 Task: Create a due date automation trigger when advanced on, on the monday of the week a card is due add dates starting in between 1 and 5 days at 11:00 AM.
Action: Mouse moved to (949, 85)
Screenshot: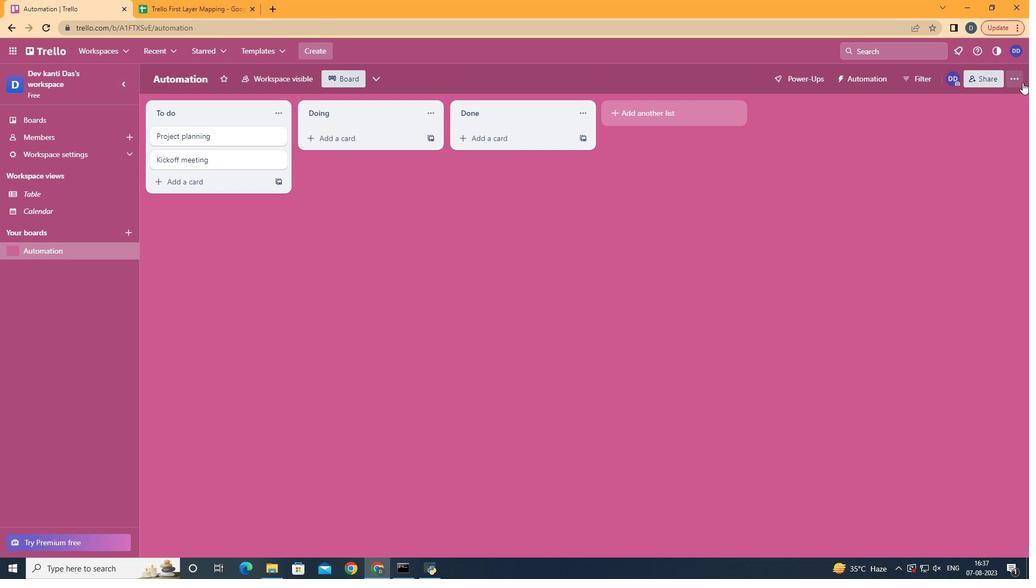 
Action: Mouse pressed left at (949, 85)
Screenshot: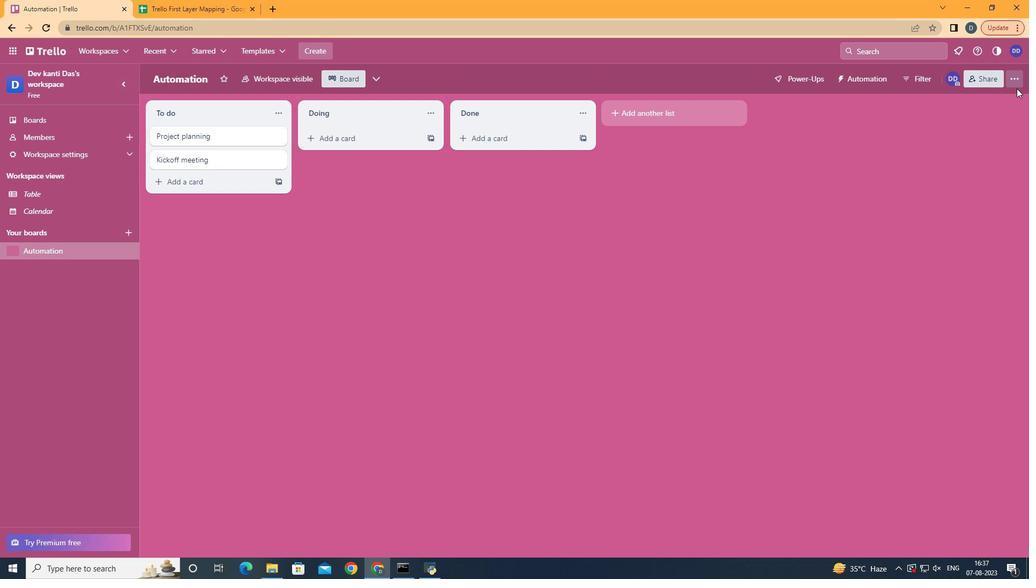 
Action: Mouse moved to (886, 240)
Screenshot: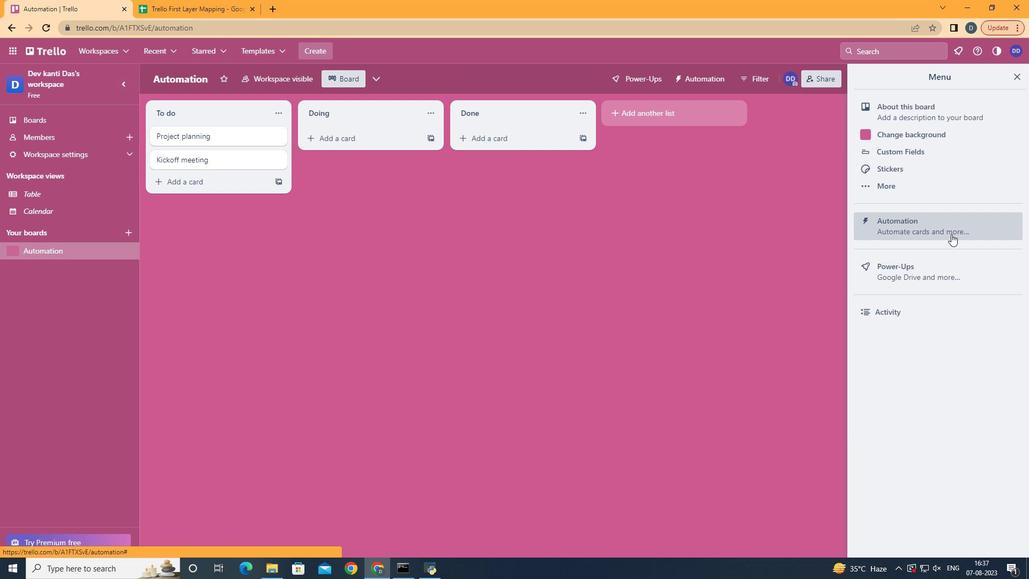 
Action: Mouse pressed left at (886, 240)
Screenshot: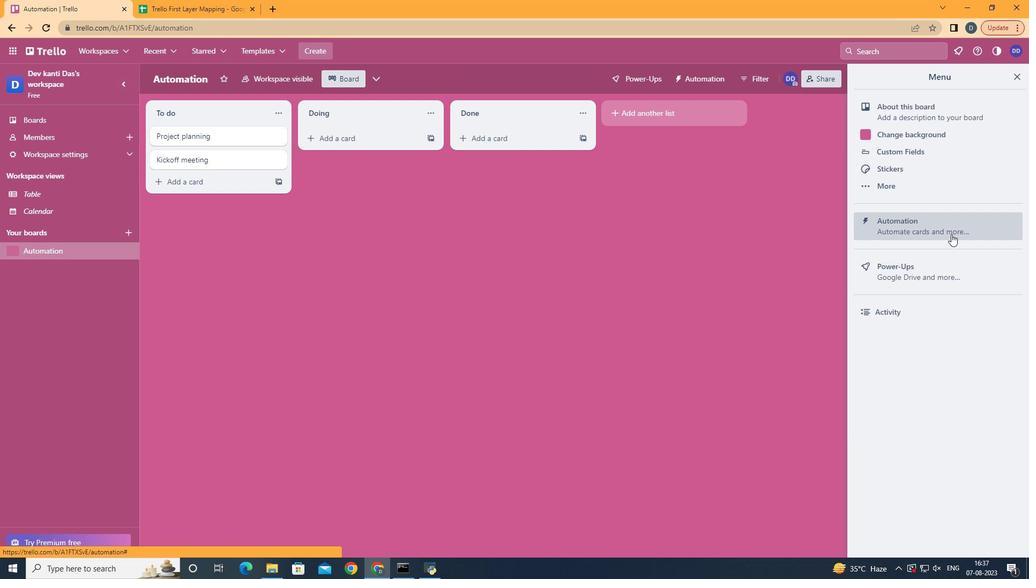 
Action: Mouse moved to (240, 230)
Screenshot: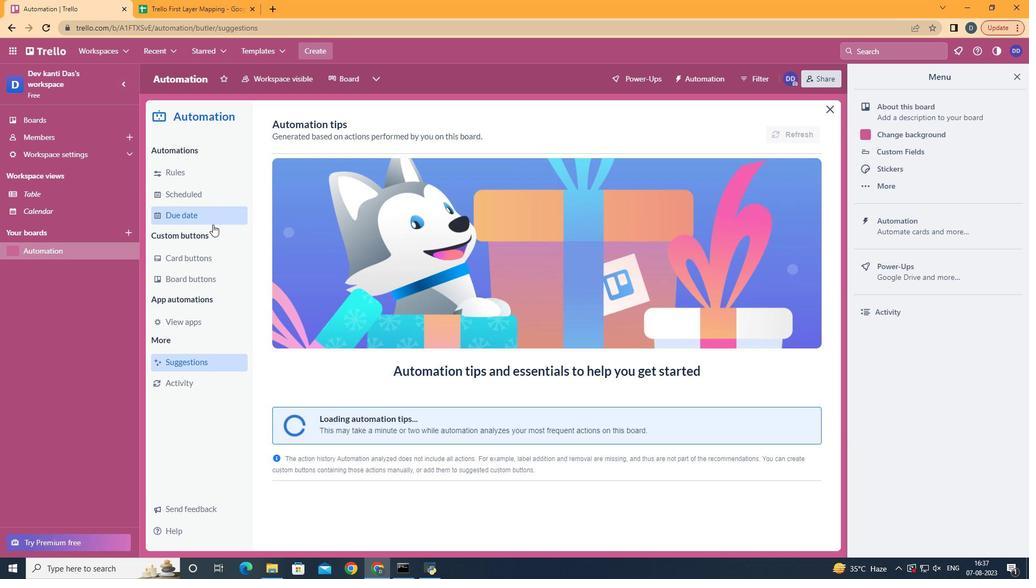 
Action: Mouse pressed left at (240, 230)
Screenshot: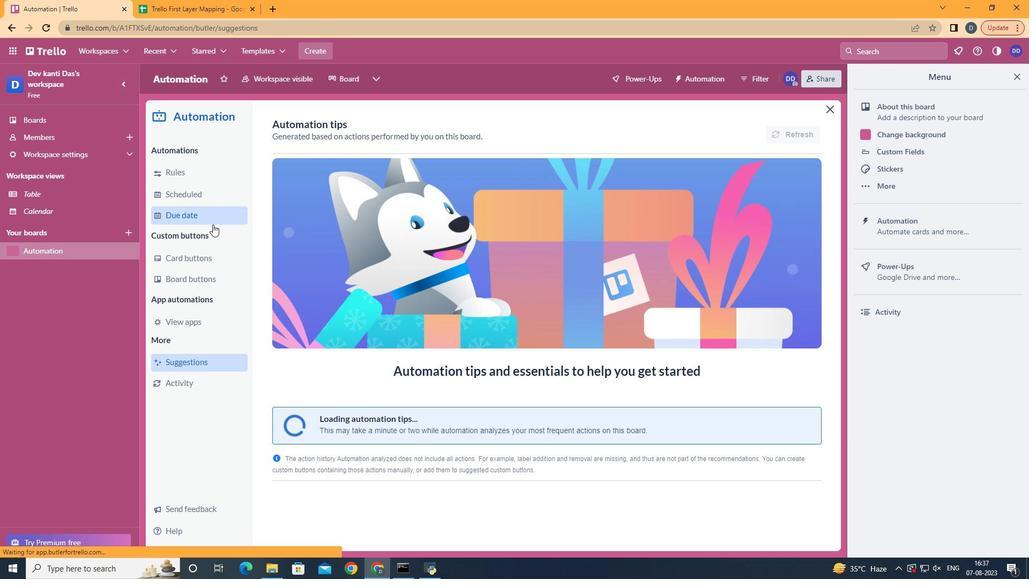 
Action: Mouse moved to (717, 135)
Screenshot: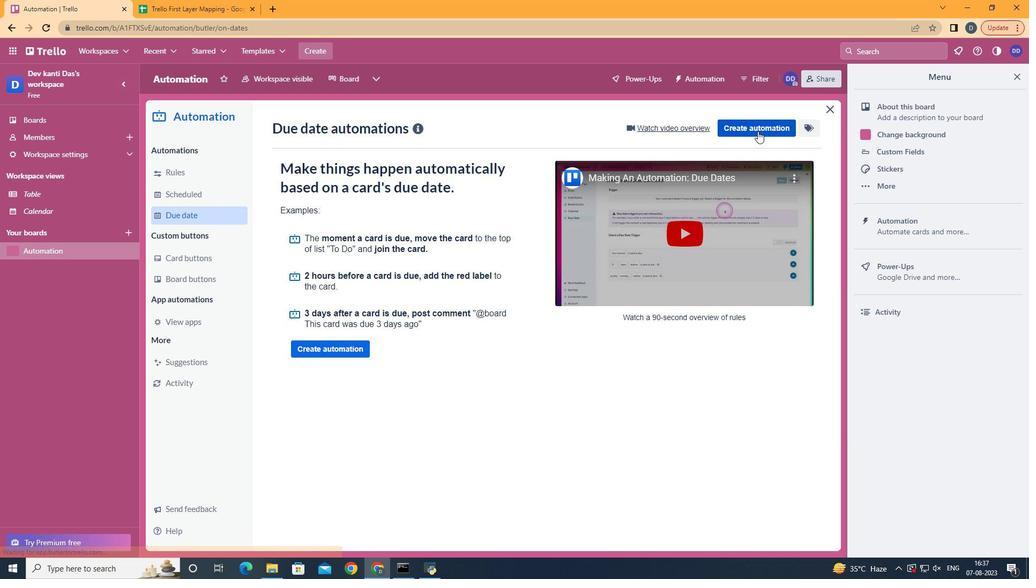 
Action: Mouse pressed left at (717, 135)
Screenshot: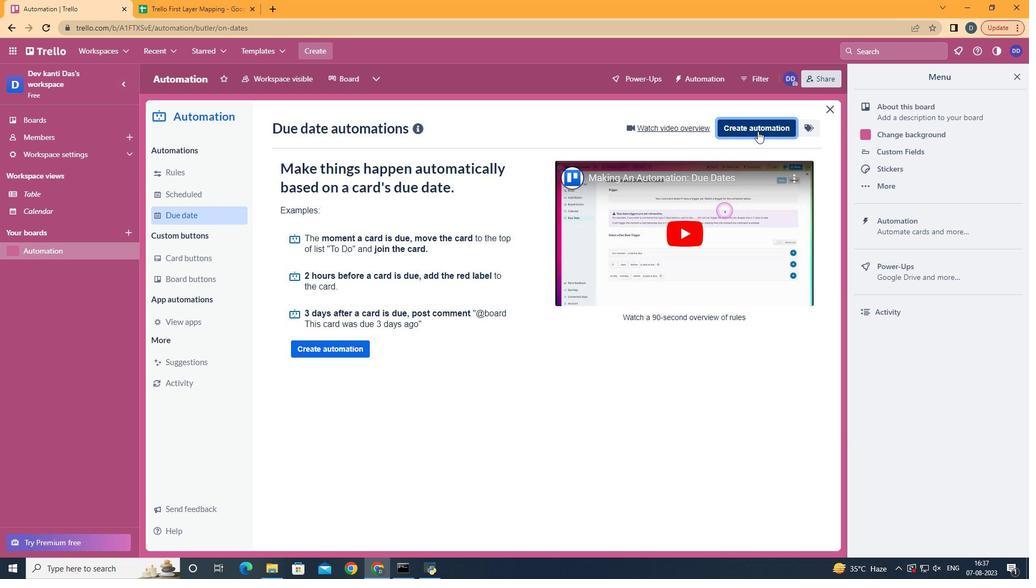 
Action: Mouse moved to (537, 231)
Screenshot: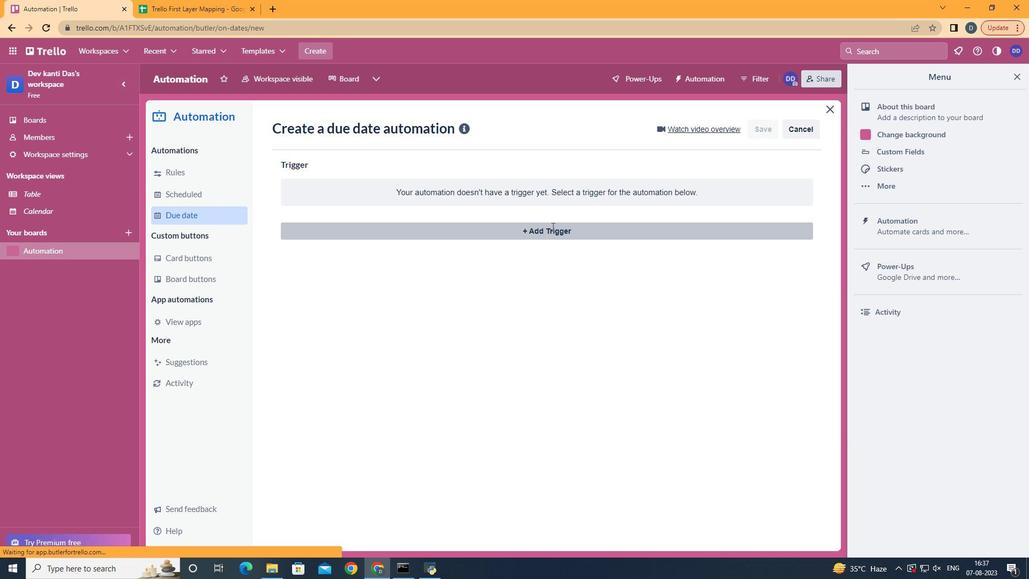 
Action: Mouse pressed left at (537, 231)
Screenshot: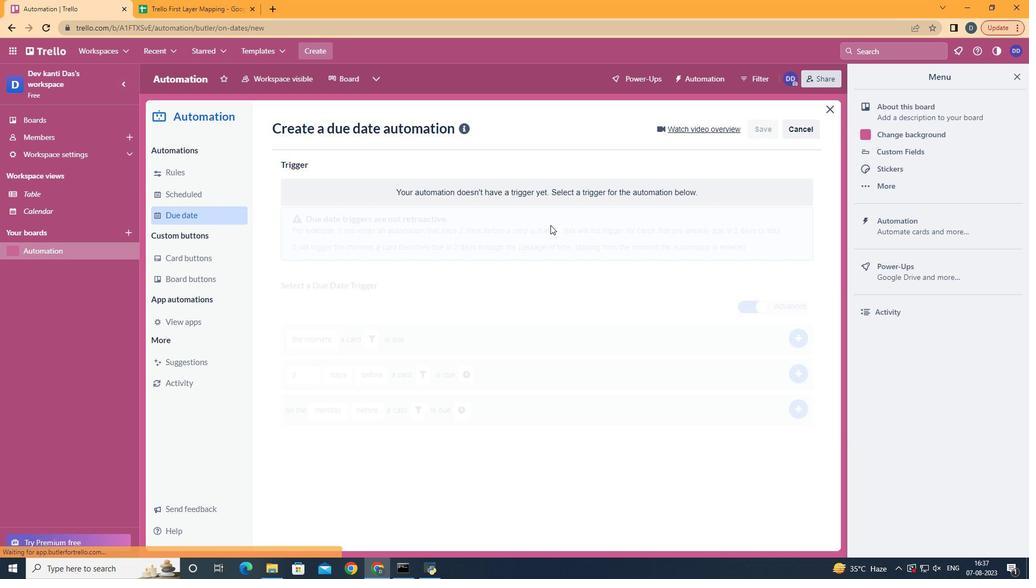 
Action: Mouse moved to (358, 287)
Screenshot: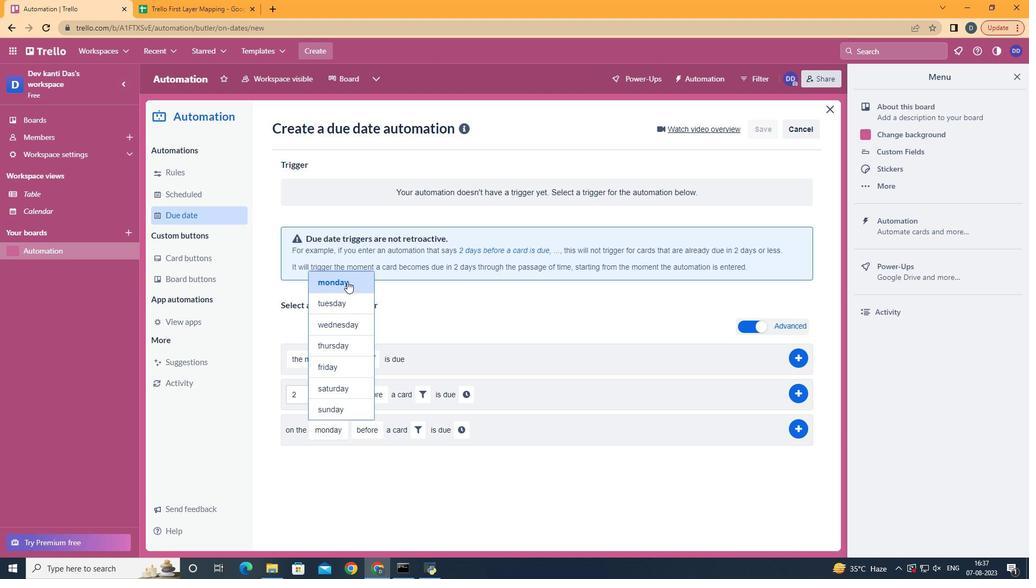 
Action: Mouse pressed left at (358, 287)
Screenshot: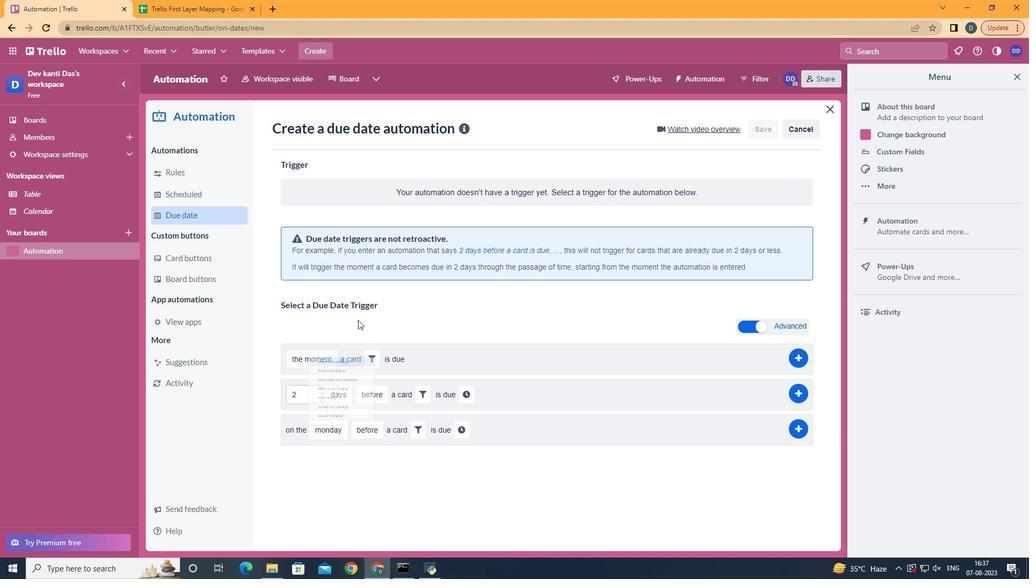 
Action: Mouse moved to (384, 502)
Screenshot: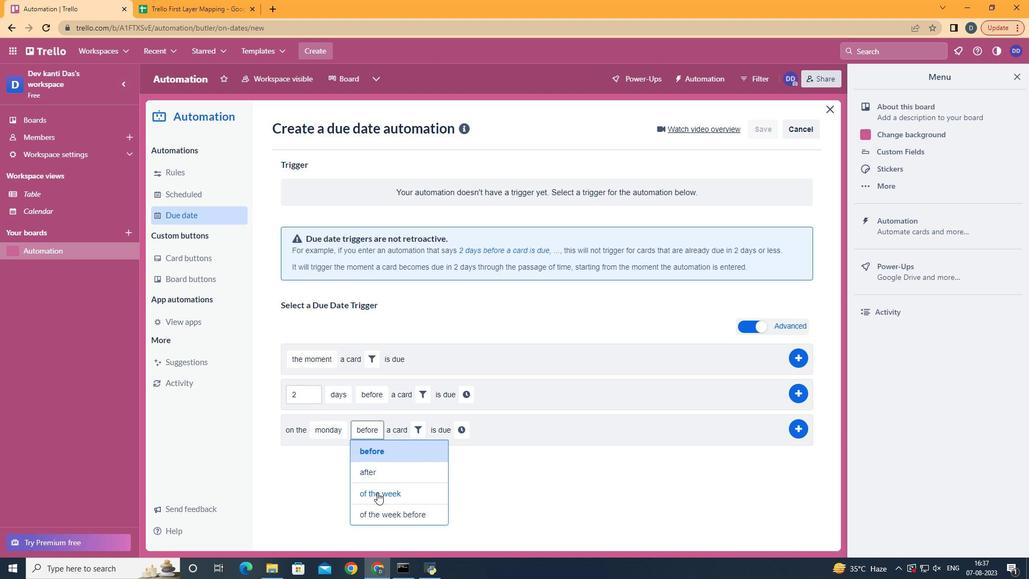 
Action: Mouse pressed left at (384, 502)
Screenshot: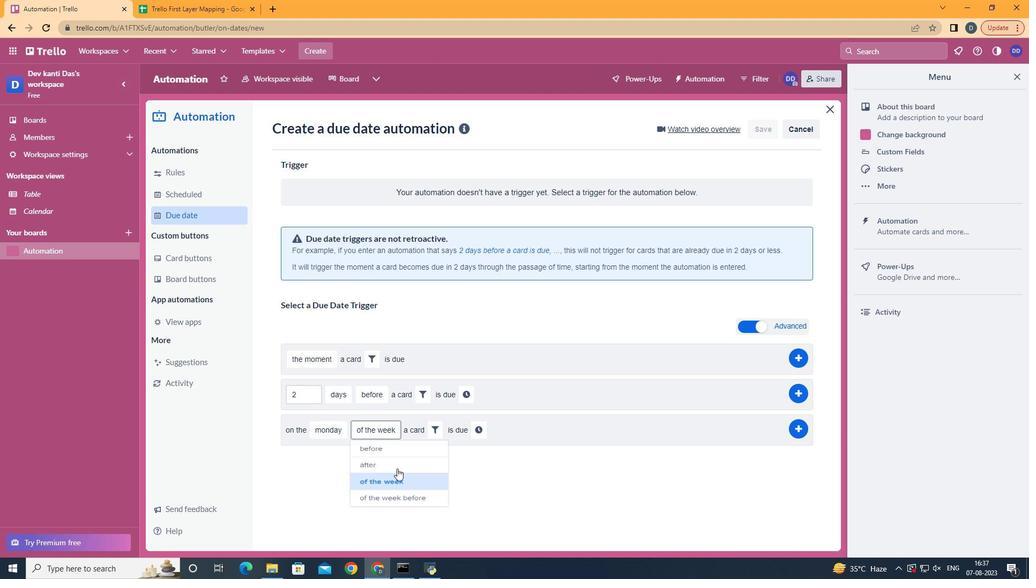 
Action: Mouse moved to (430, 442)
Screenshot: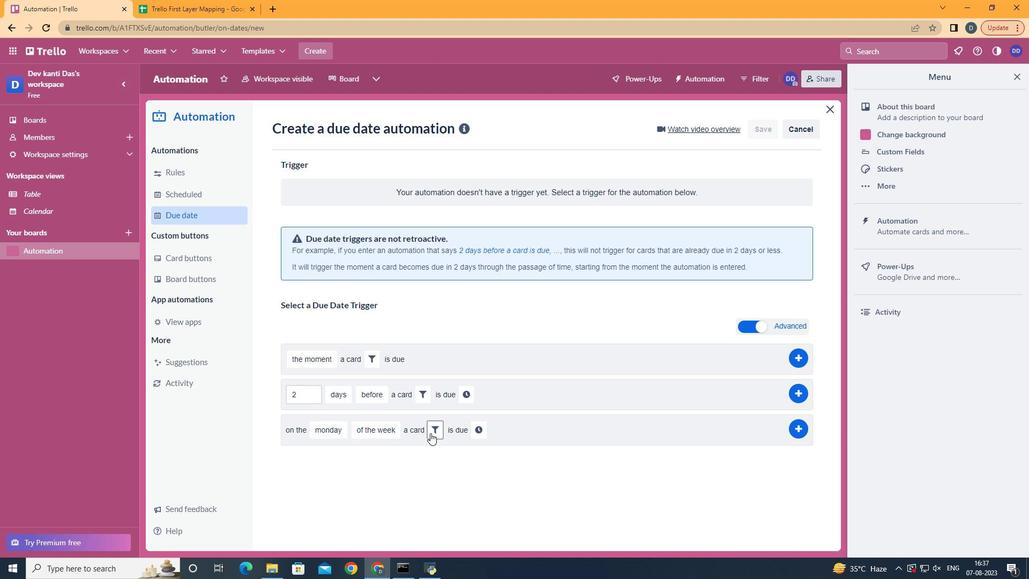 
Action: Mouse pressed left at (430, 442)
Screenshot: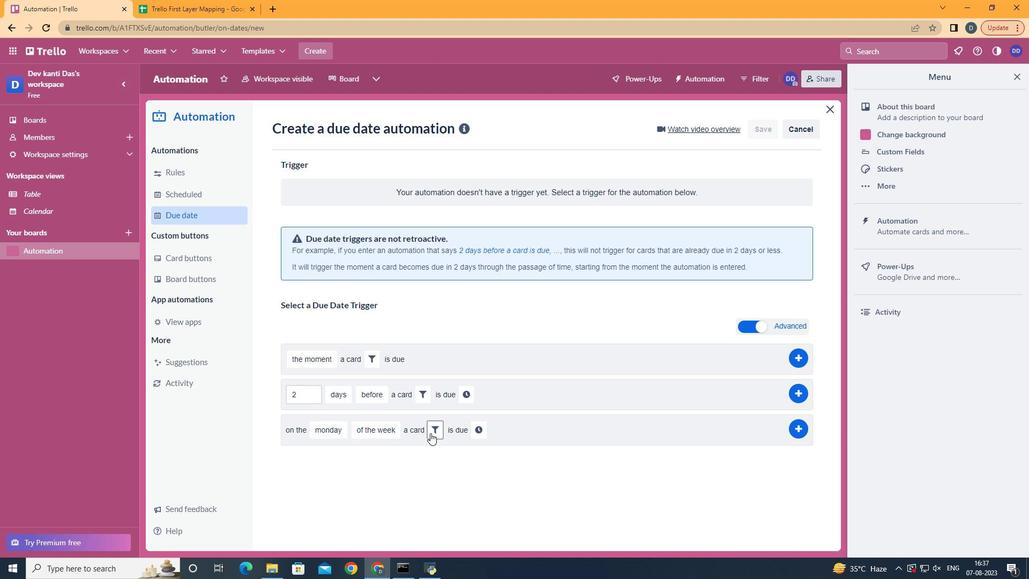 
Action: Mouse moved to (480, 484)
Screenshot: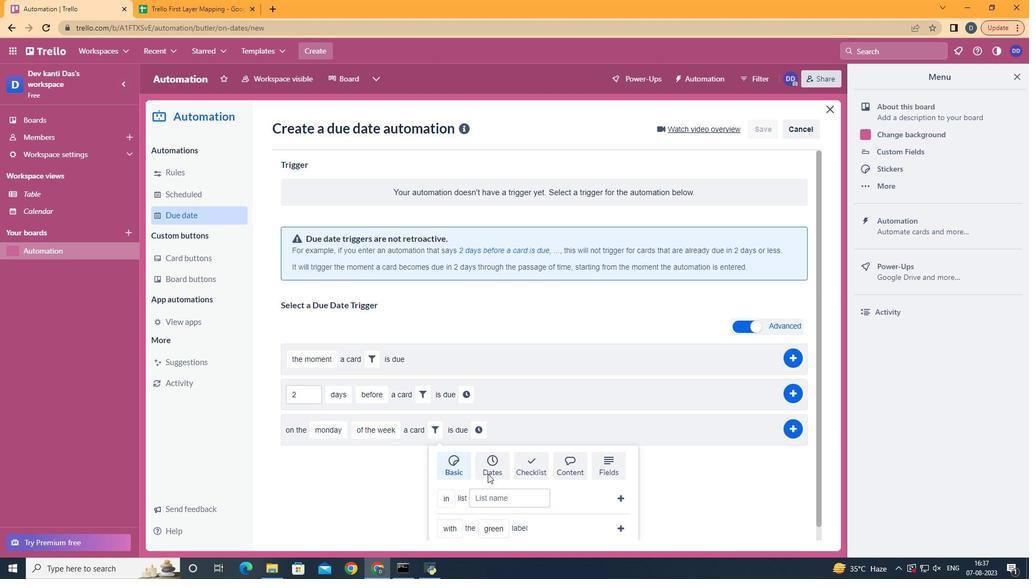 
Action: Mouse pressed left at (480, 484)
Screenshot: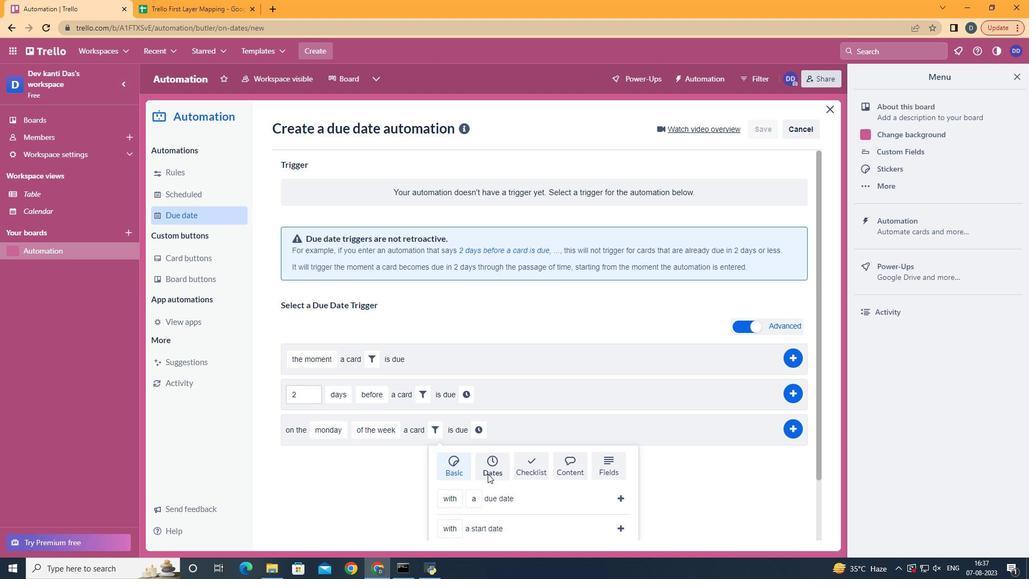 
Action: Mouse moved to (482, 480)
Screenshot: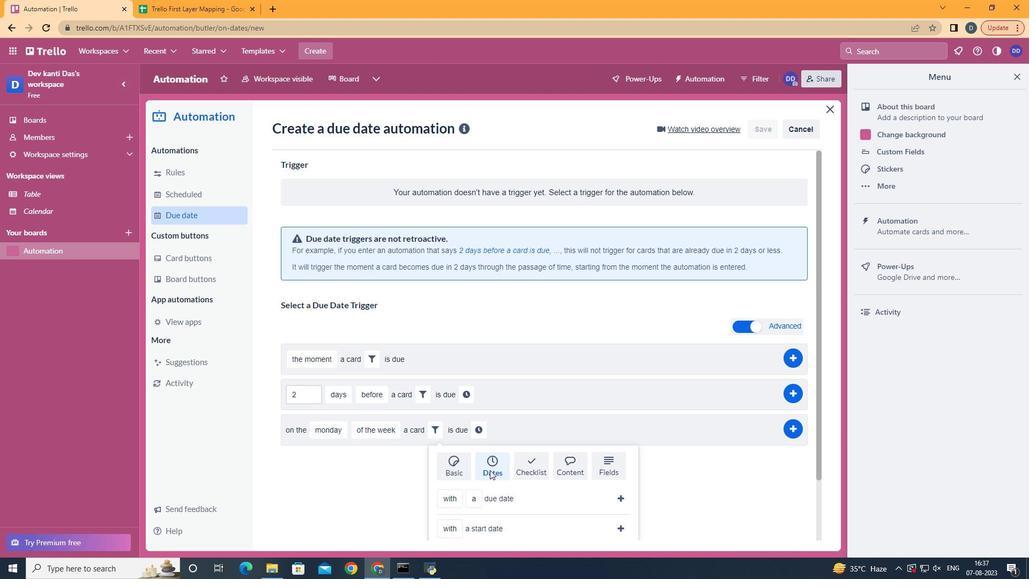 
Action: Mouse scrolled (482, 479) with delta (0, 0)
Screenshot: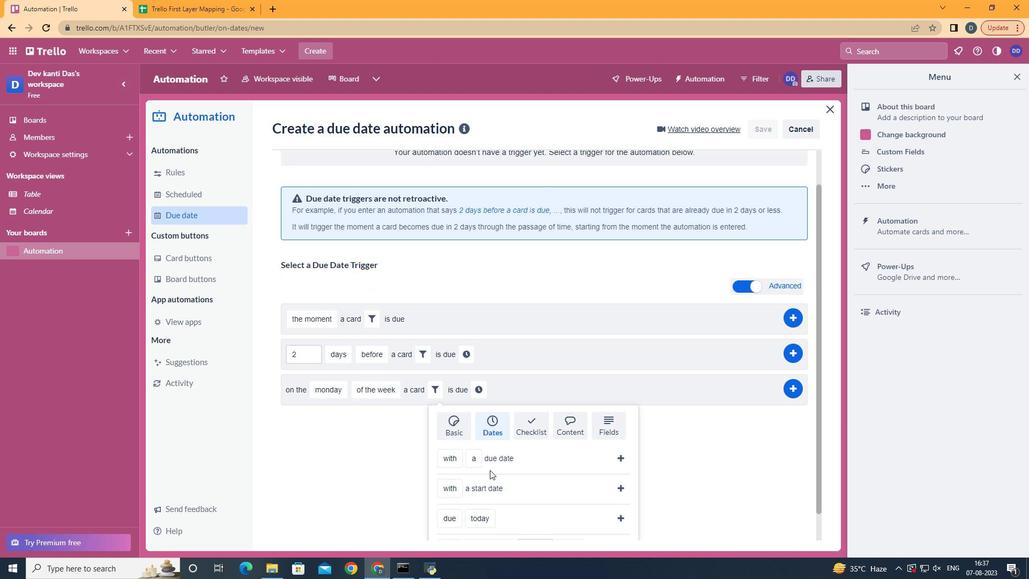 
Action: Mouse scrolled (482, 479) with delta (0, 0)
Screenshot: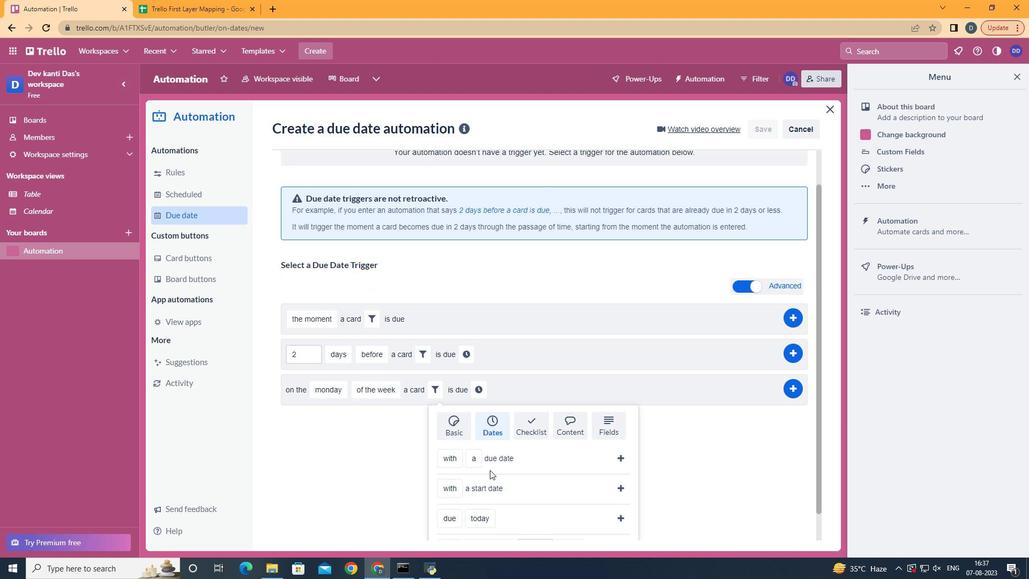 
Action: Mouse scrolled (482, 479) with delta (0, 0)
Screenshot: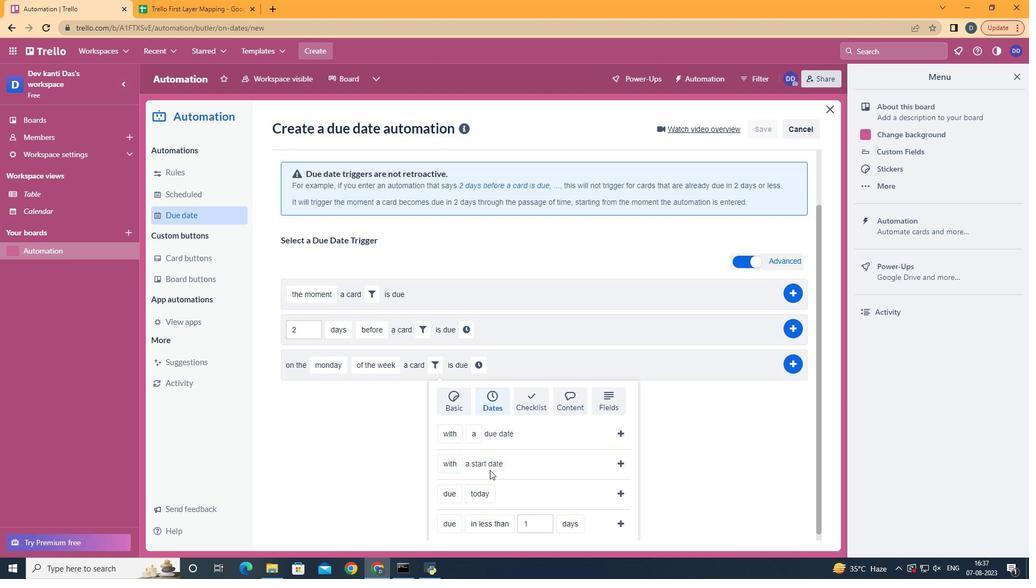 
Action: Mouse moved to (462, 509)
Screenshot: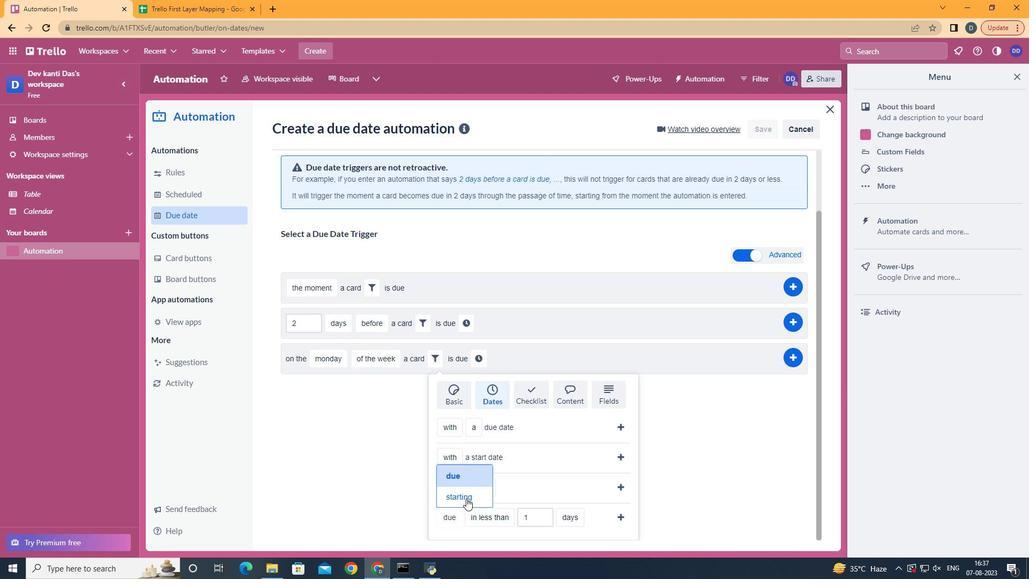 
Action: Mouse pressed left at (462, 509)
Screenshot: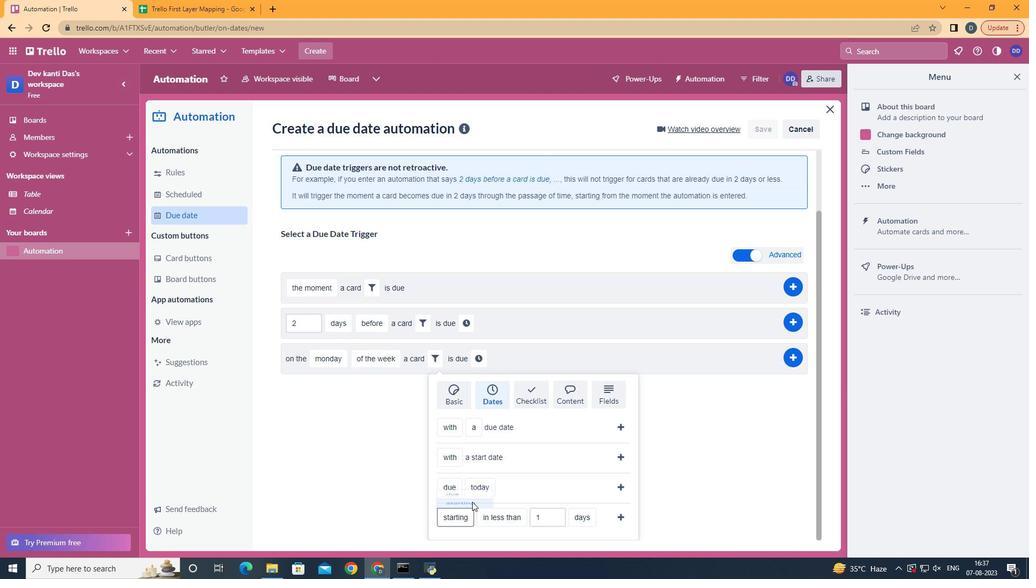 
Action: Mouse moved to (497, 511)
Screenshot: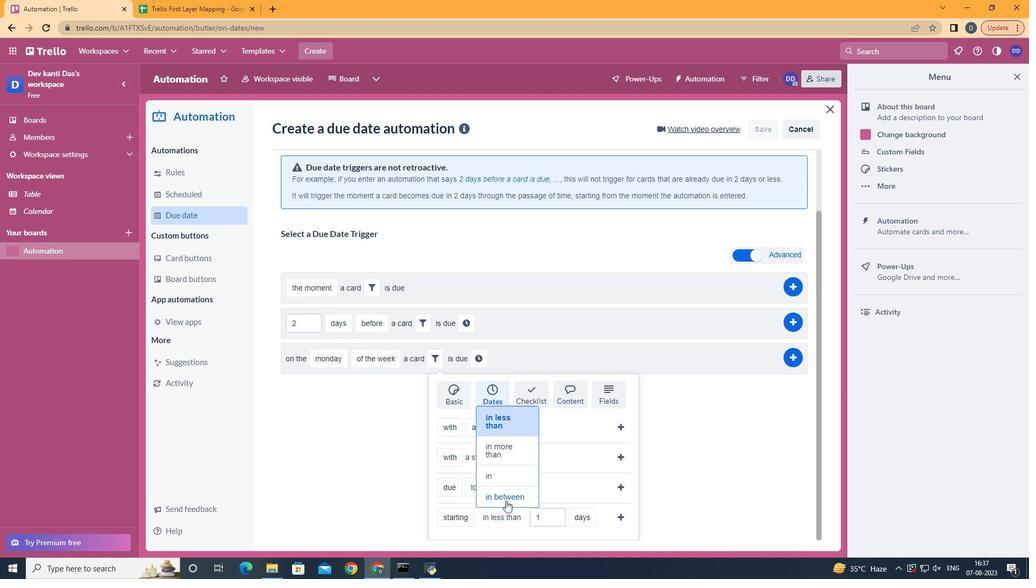 
Action: Mouse pressed left at (497, 511)
Screenshot: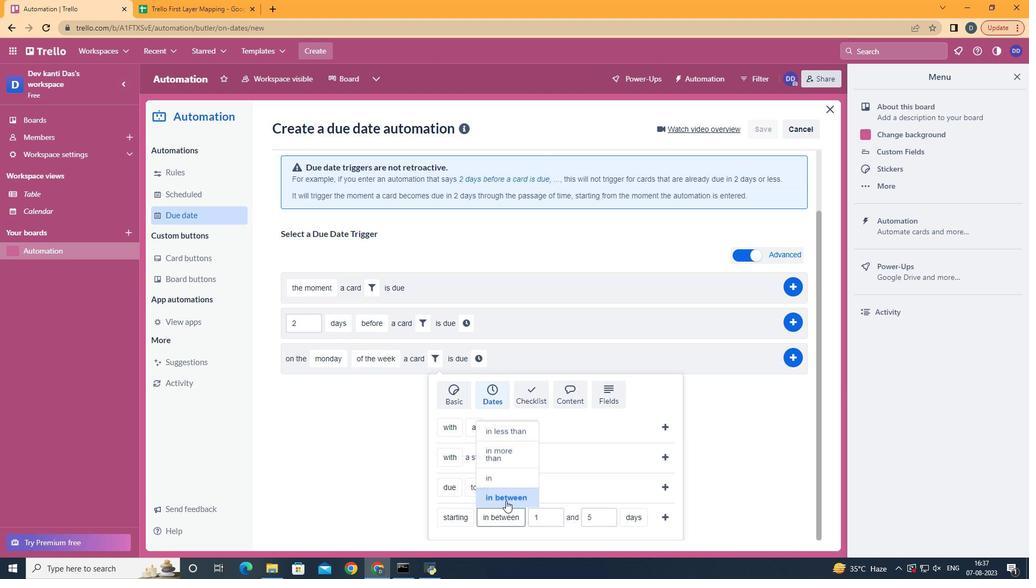 
Action: Mouse moved to (618, 485)
Screenshot: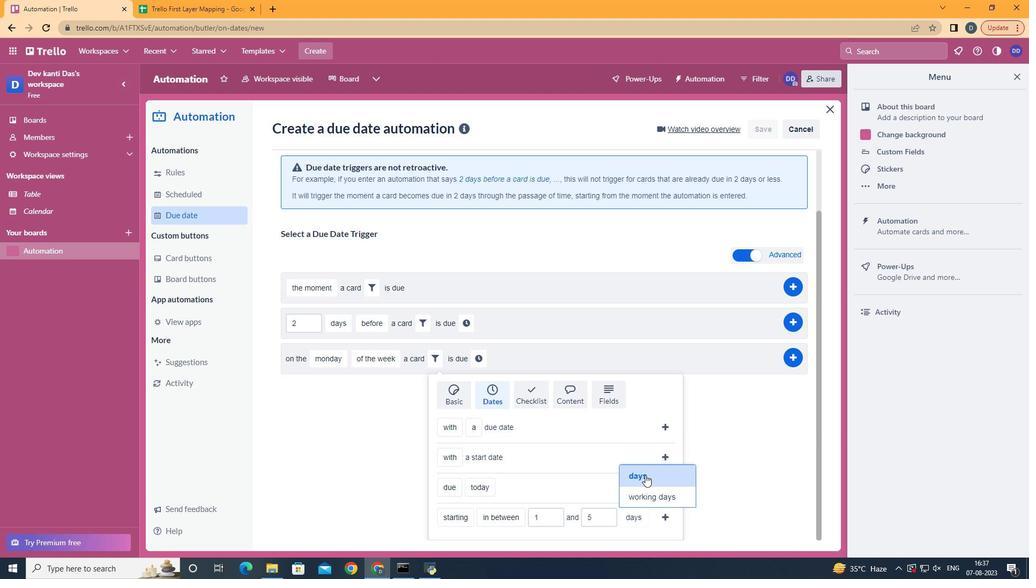
Action: Mouse pressed left at (618, 485)
Screenshot: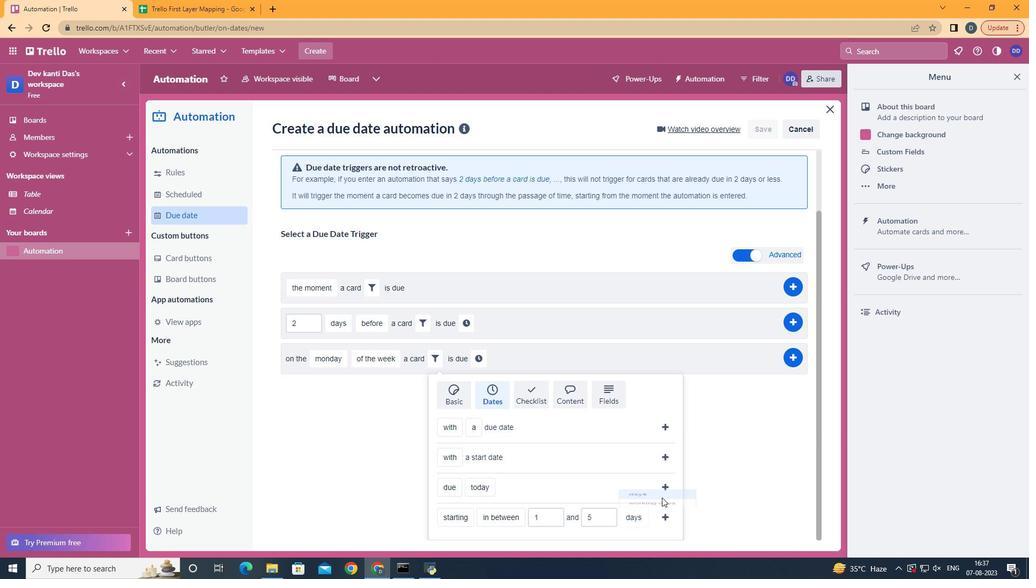 
Action: Mouse moved to (634, 528)
Screenshot: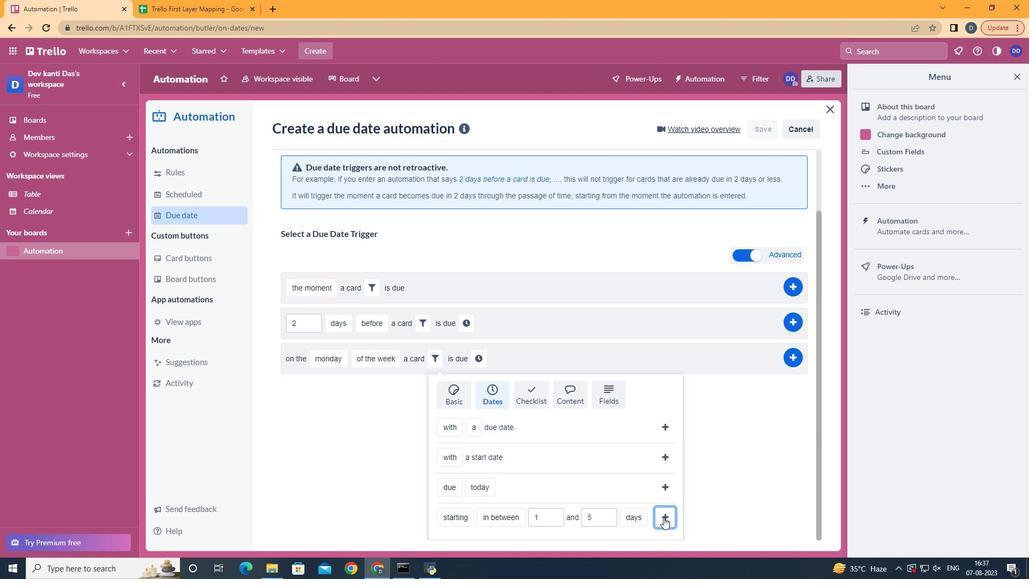 
Action: Mouse pressed left at (634, 528)
Screenshot: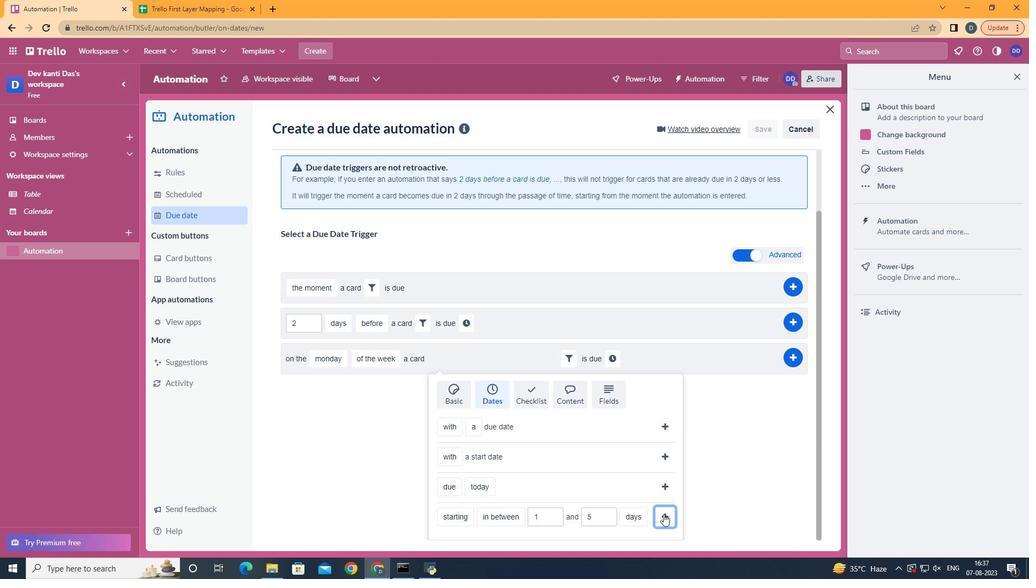 
Action: Mouse moved to (594, 443)
Screenshot: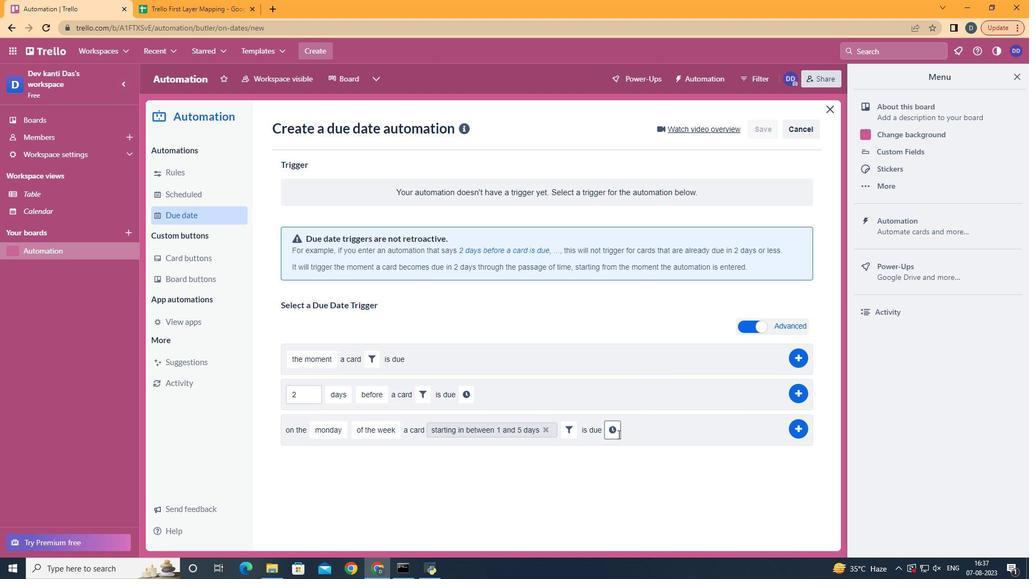 
Action: Mouse pressed left at (594, 443)
Screenshot: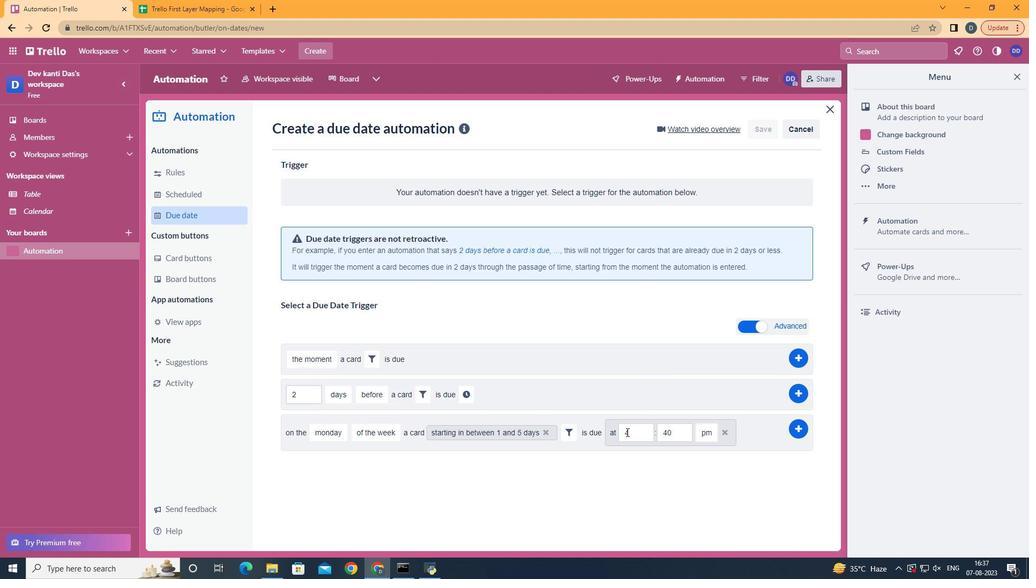 
Action: Mouse moved to (616, 442)
Screenshot: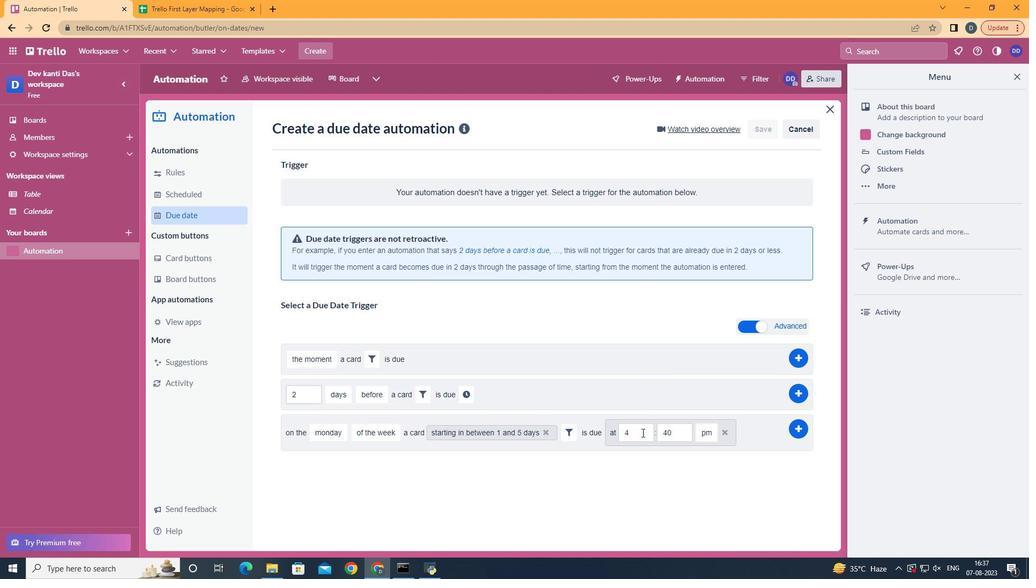 
Action: Mouse pressed left at (616, 442)
Screenshot: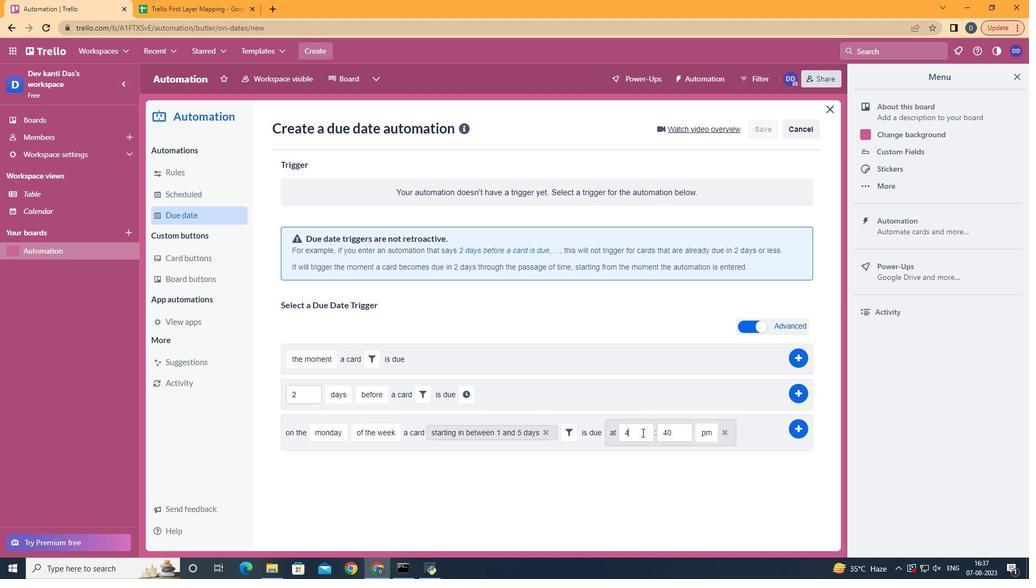 
Action: Key pressed <Key.backspace>11
Screenshot: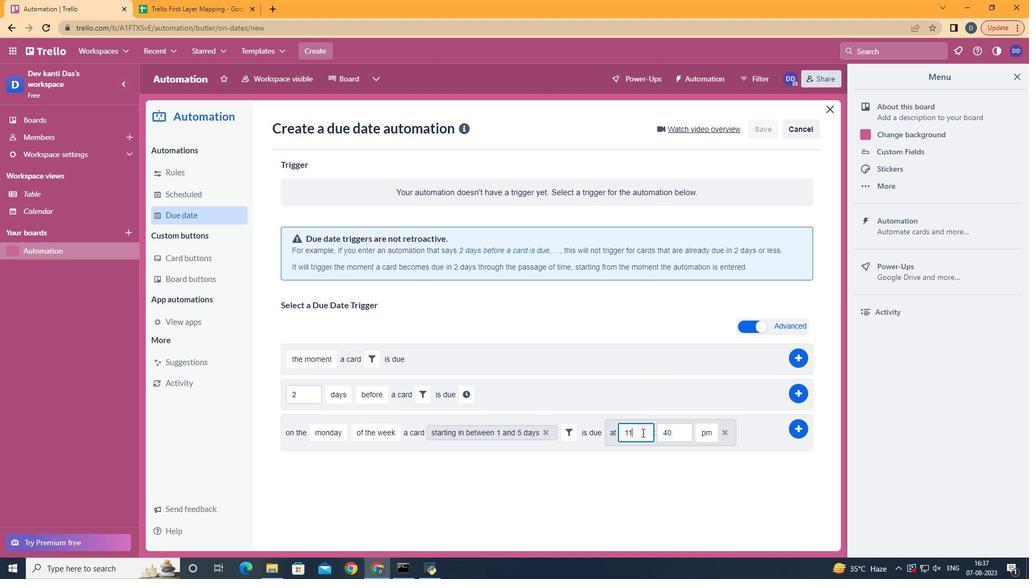 
Action: Mouse moved to (647, 449)
Screenshot: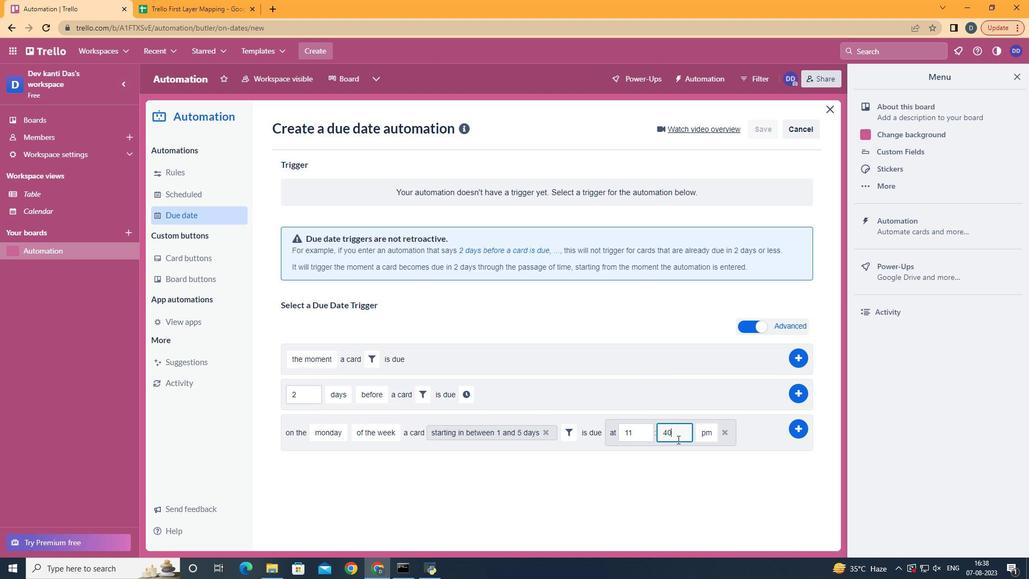
Action: Mouse pressed left at (647, 449)
Screenshot: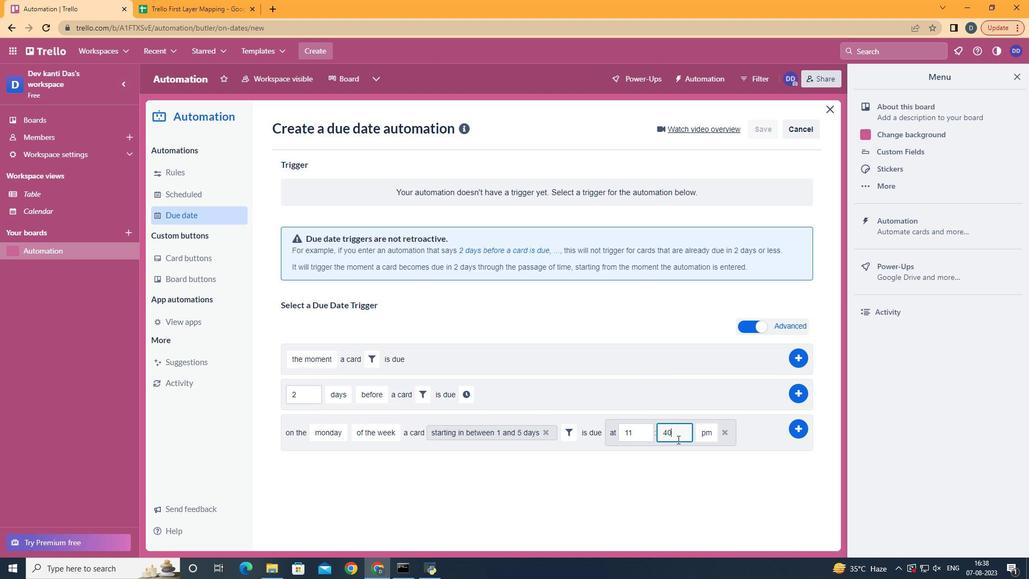 
Action: Key pressed <Key.backspace><Key.backspace>00
Screenshot: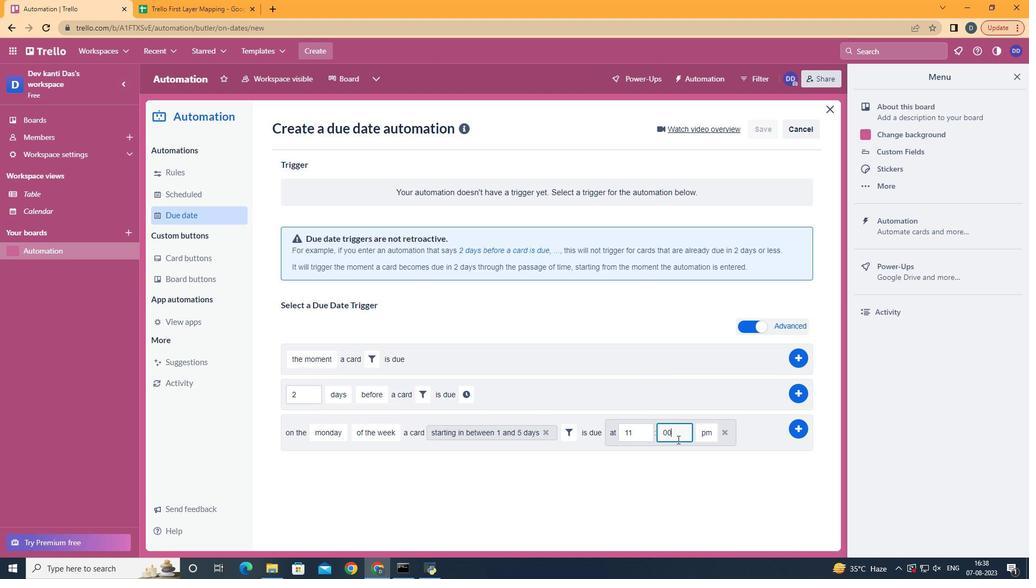 
Action: Mouse moved to (673, 460)
Screenshot: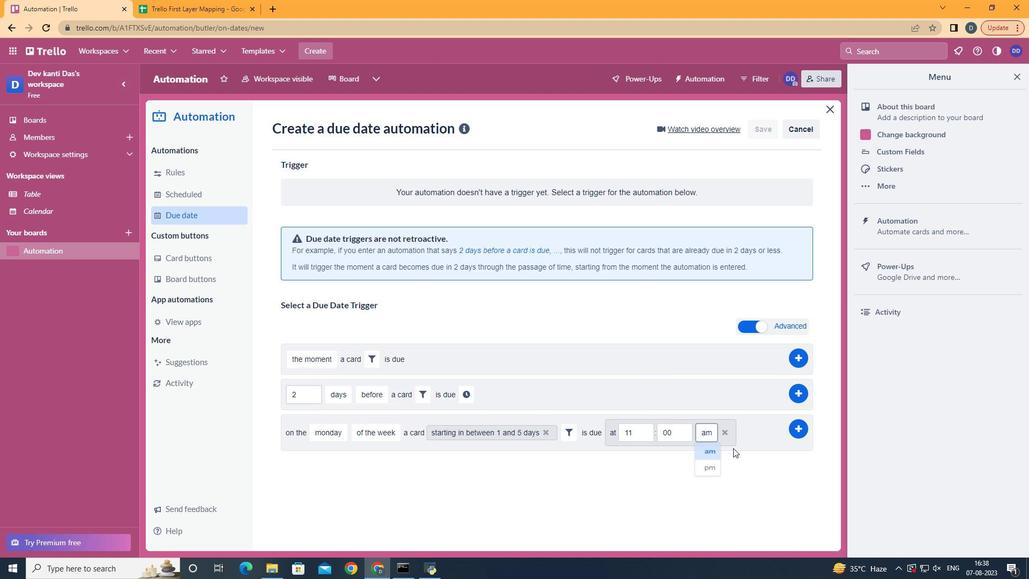 
Action: Mouse pressed left at (673, 460)
Screenshot: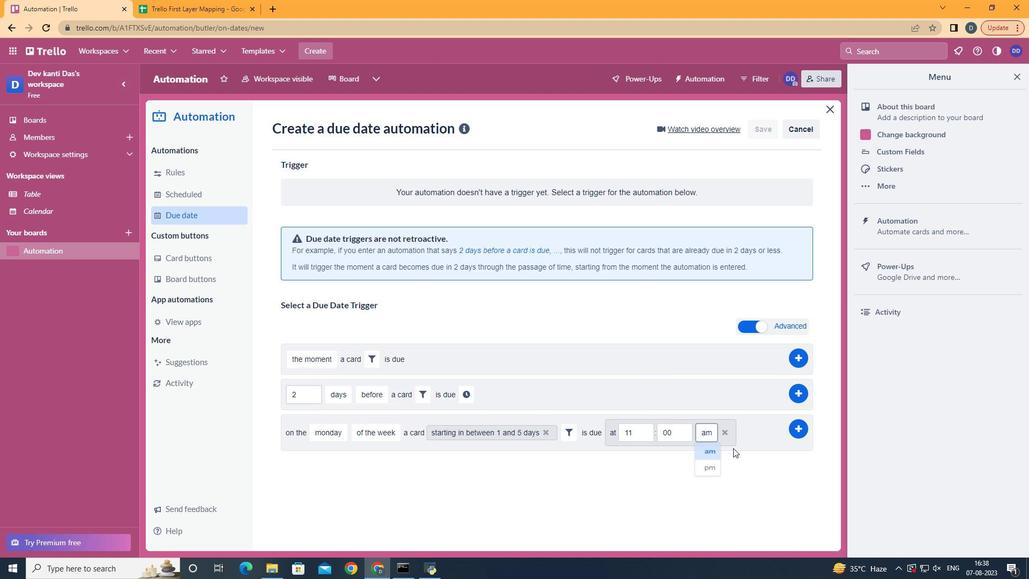 
Action: Mouse moved to (748, 435)
Screenshot: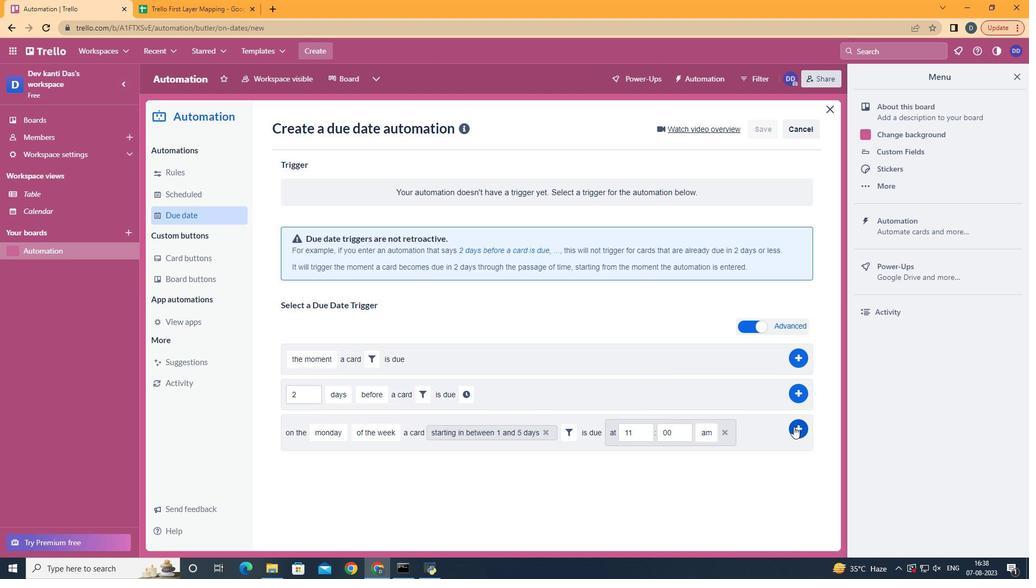
Action: Mouse pressed left at (748, 435)
Screenshot: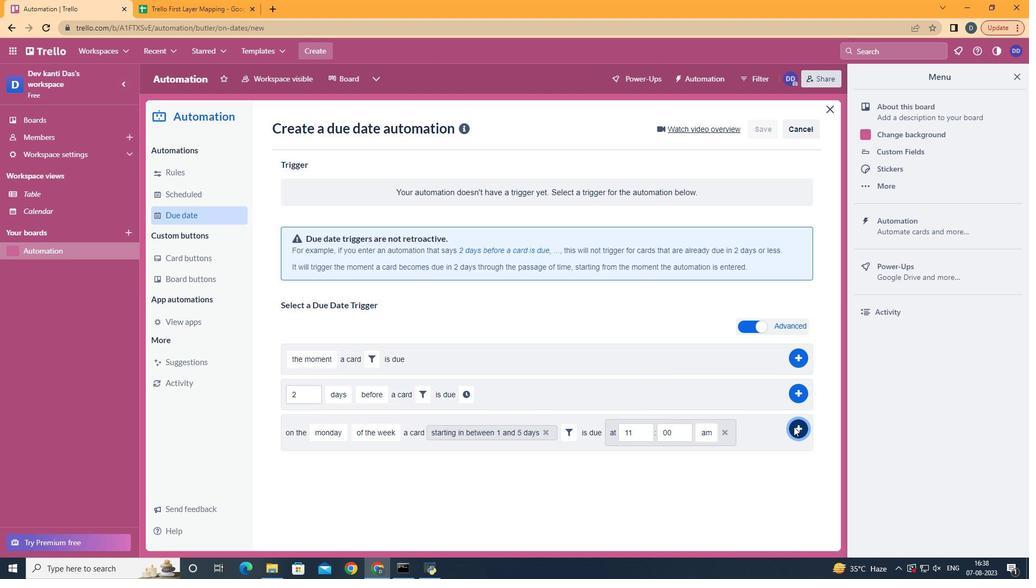 
Action: Mouse moved to (557, 227)
Screenshot: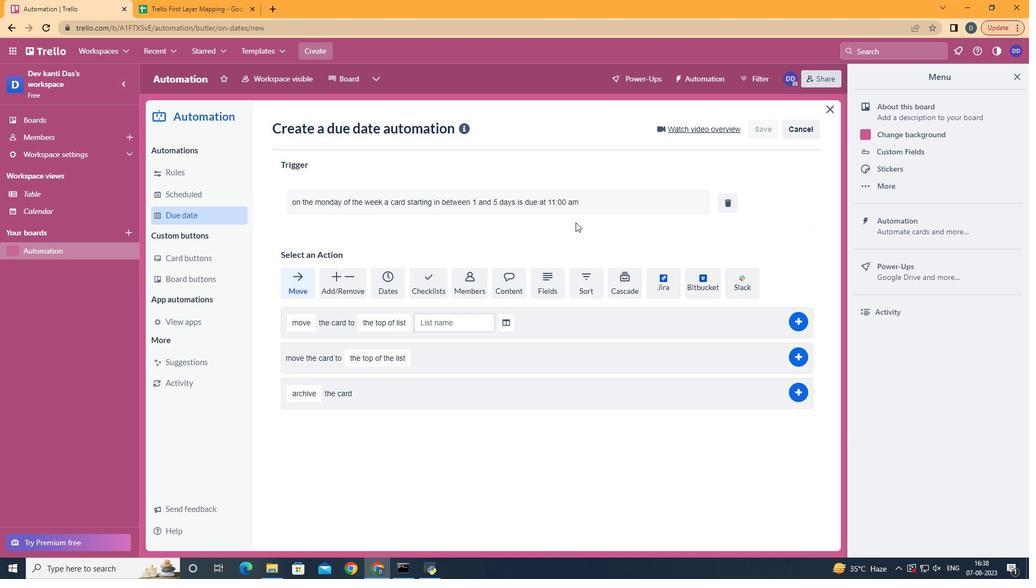 
